 Task: Add Sprouts 85% Lean Ground Beef to the cart.
Action: Mouse moved to (16, 82)
Screenshot: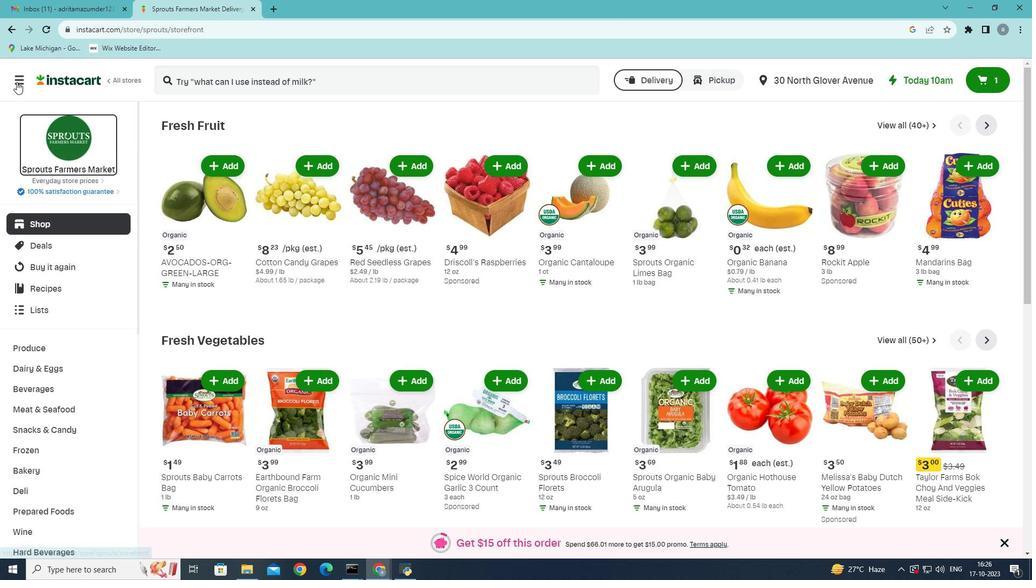 
Action: Mouse pressed left at (16, 82)
Screenshot: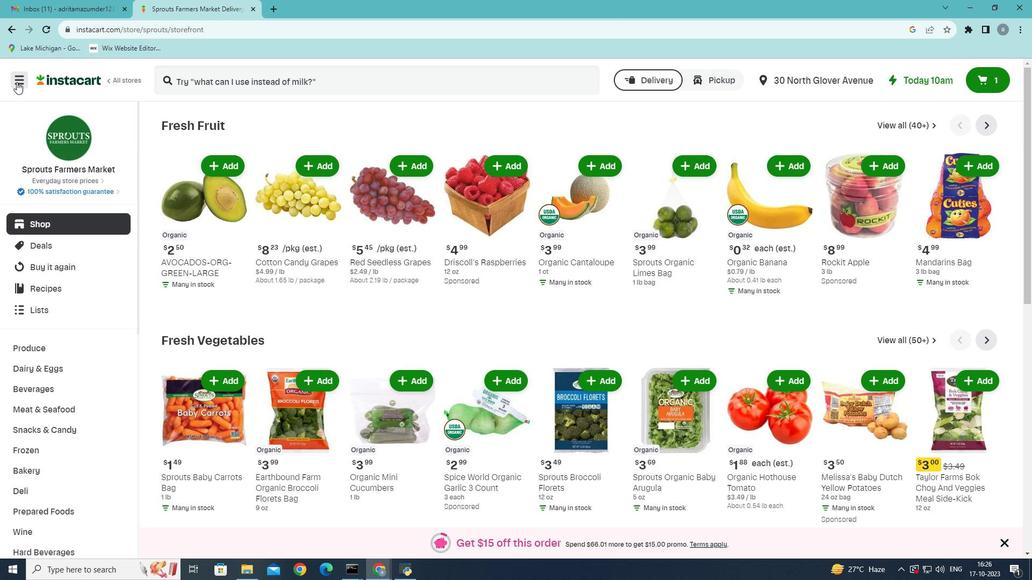 
Action: Mouse moved to (32, 309)
Screenshot: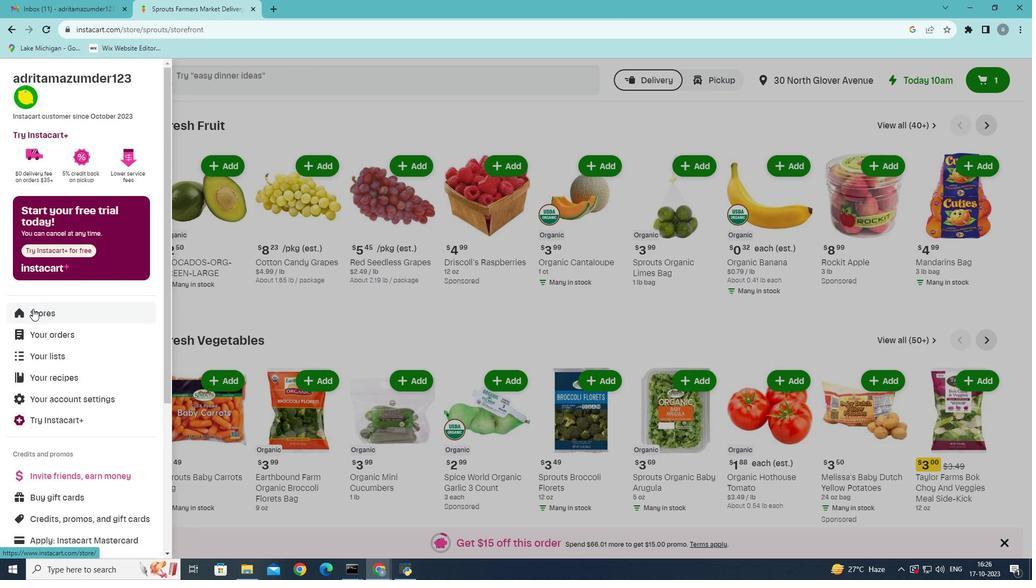 
Action: Mouse pressed left at (32, 309)
Screenshot: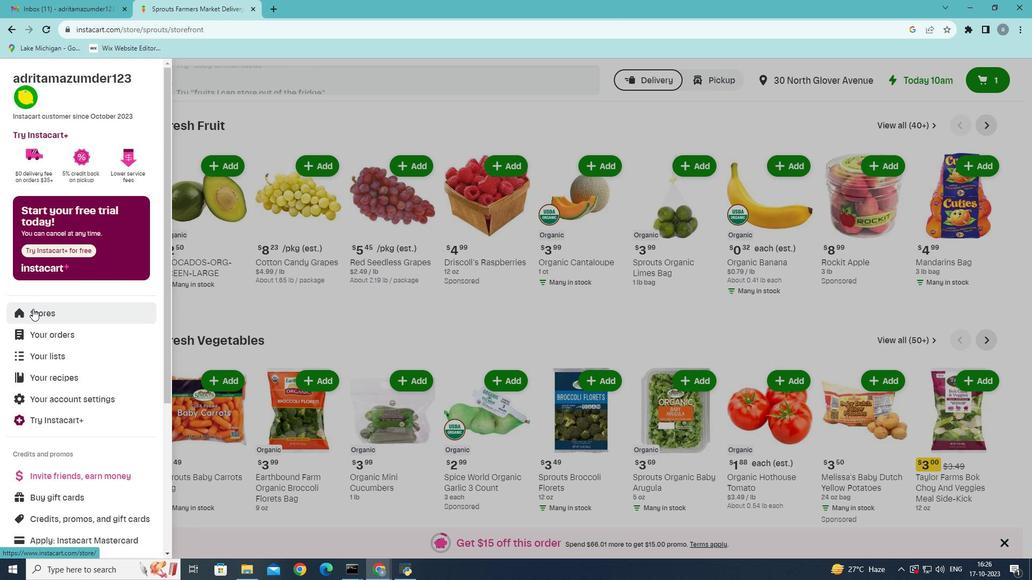 
Action: Mouse moved to (254, 117)
Screenshot: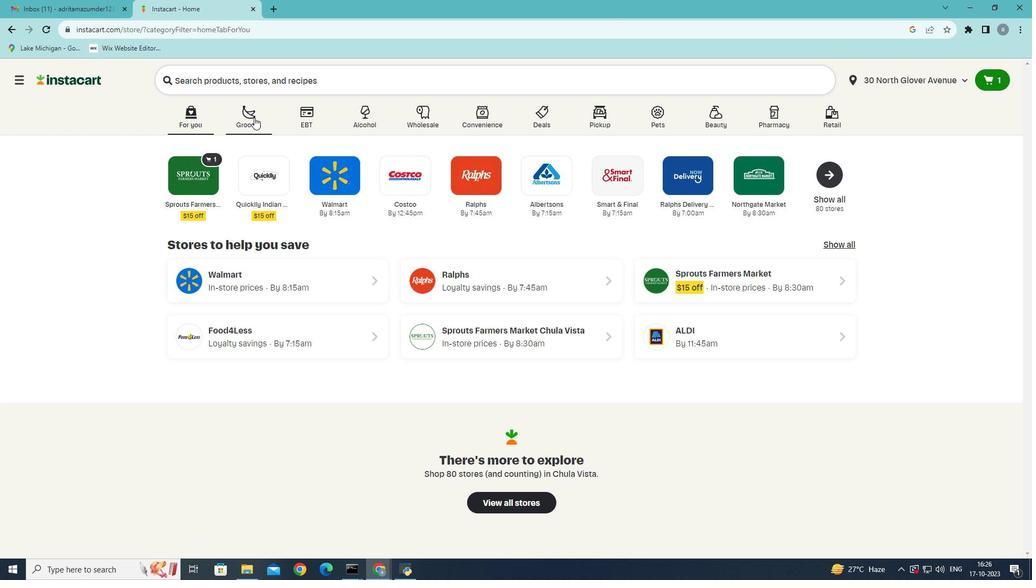 
Action: Mouse pressed left at (254, 117)
Screenshot: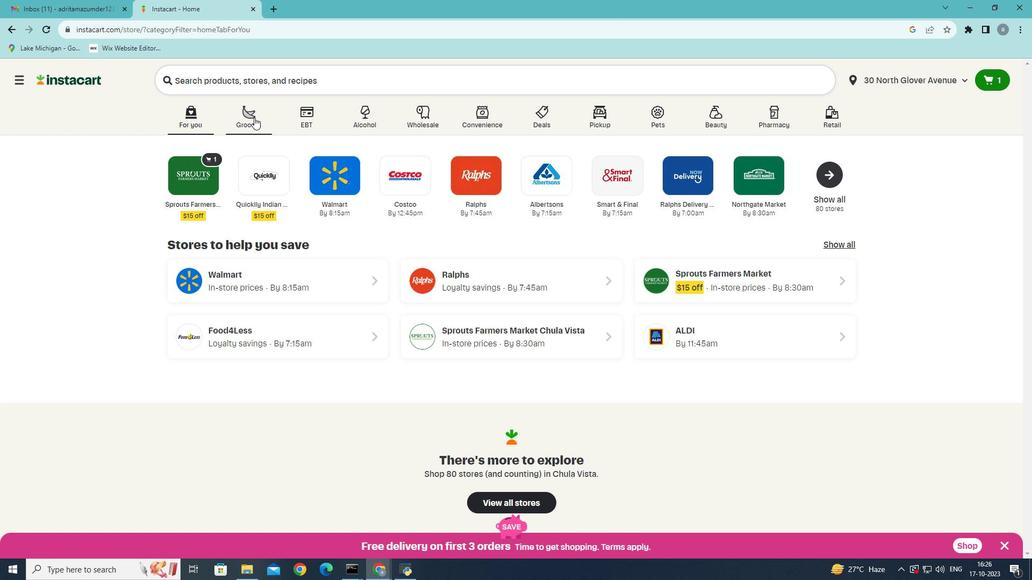
Action: Mouse moved to (320, 175)
Screenshot: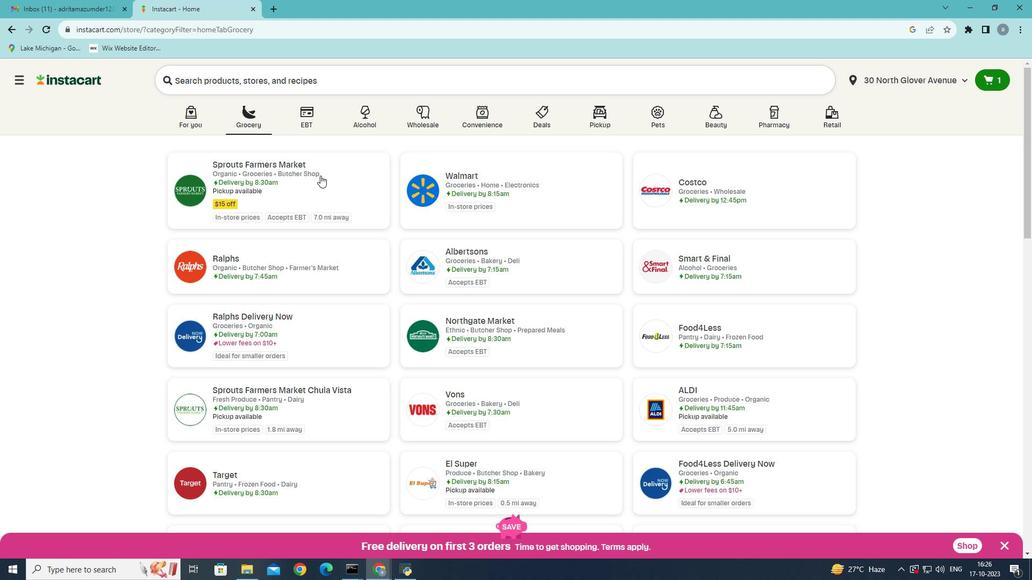 
Action: Mouse pressed left at (320, 175)
Screenshot: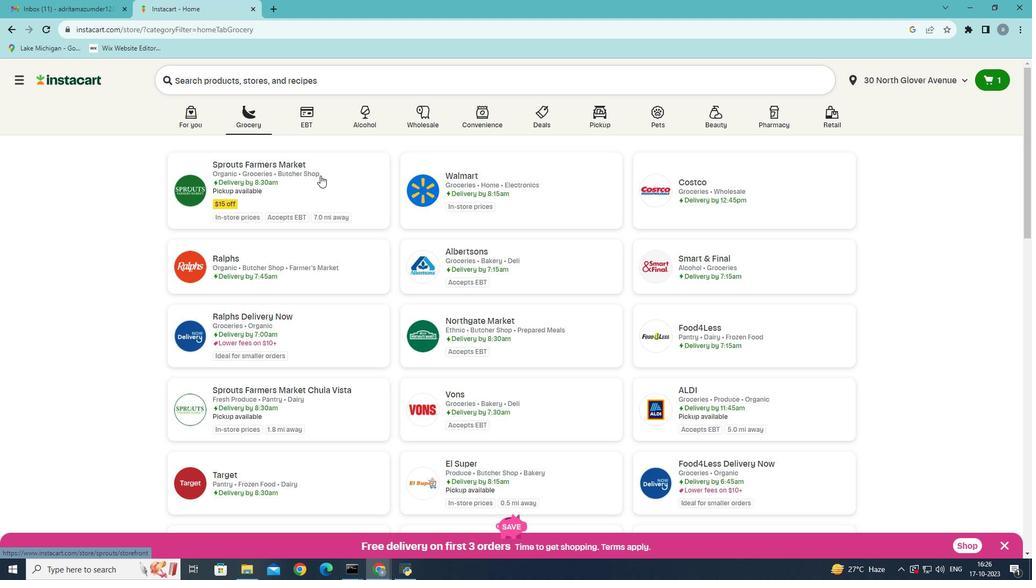 
Action: Mouse moved to (61, 407)
Screenshot: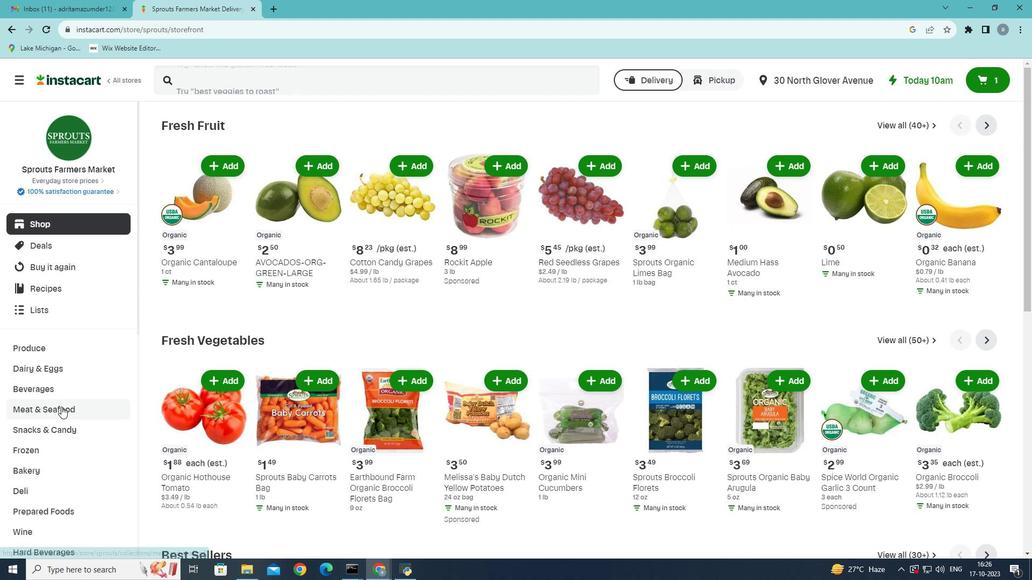 
Action: Mouse pressed left at (61, 407)
Screenshot: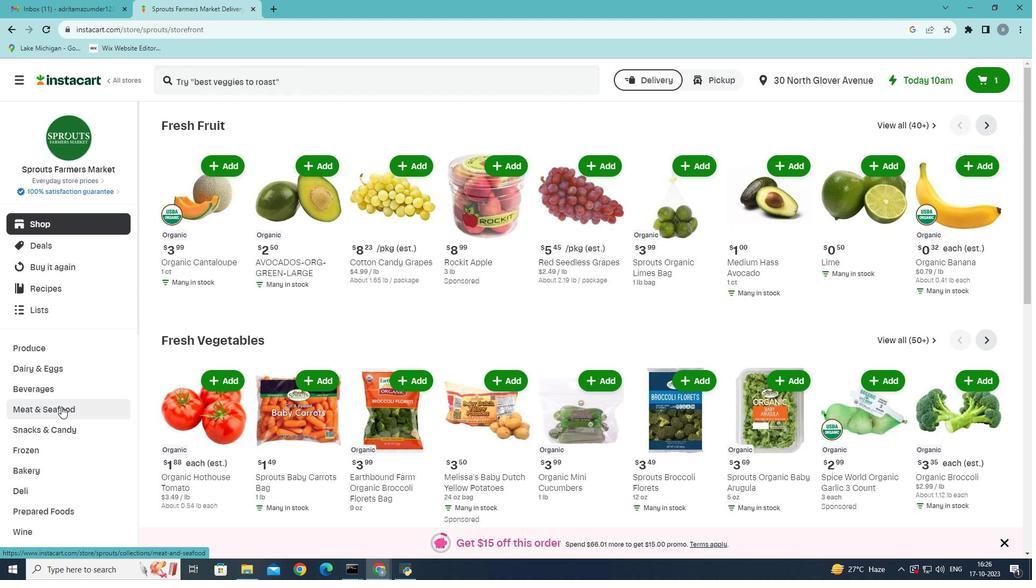 
Action: Mouse moved to (313, 155)
Screenshot: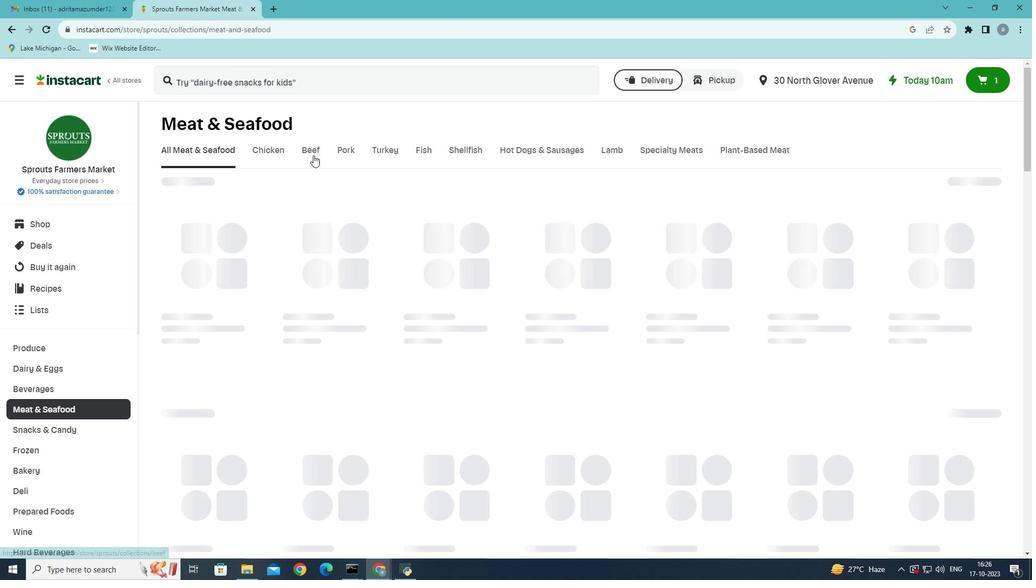 
Action: Mouse pressed left at (313, 155)
Screenshot: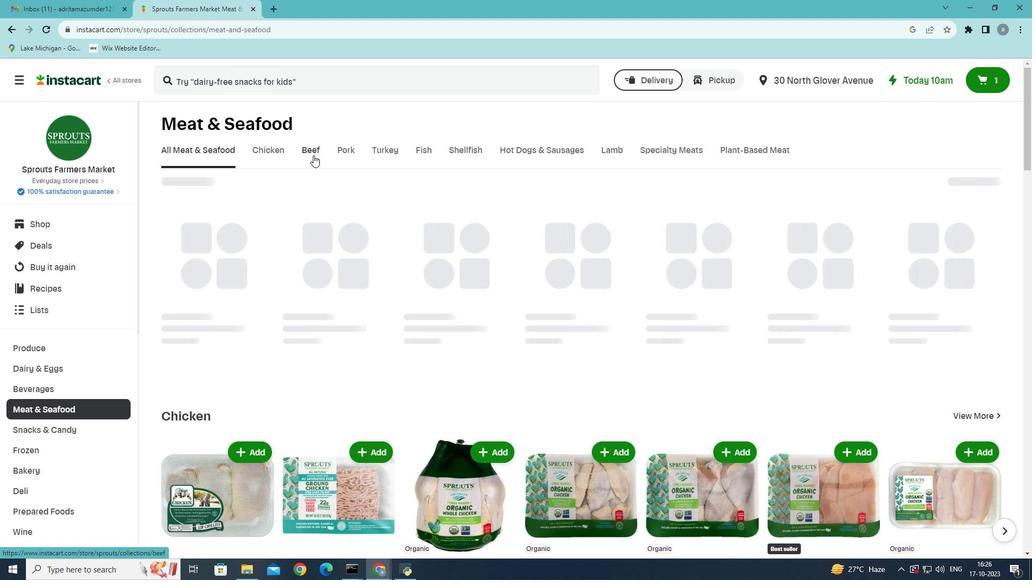 
Action: Mouse moved to (285, 199)
Screenshot: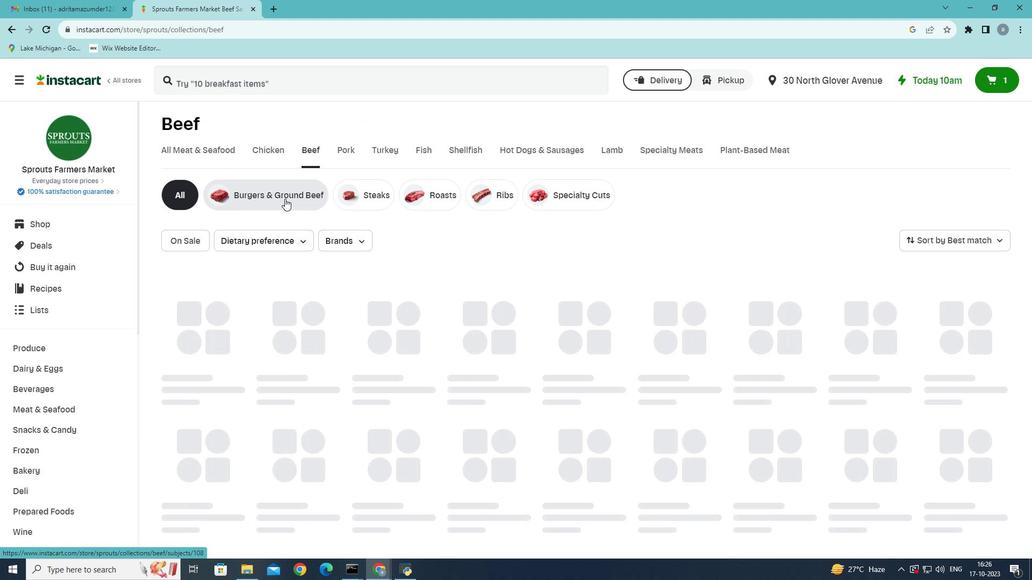 
Action: Mouse pressed left at (285, 199)
Screenshot: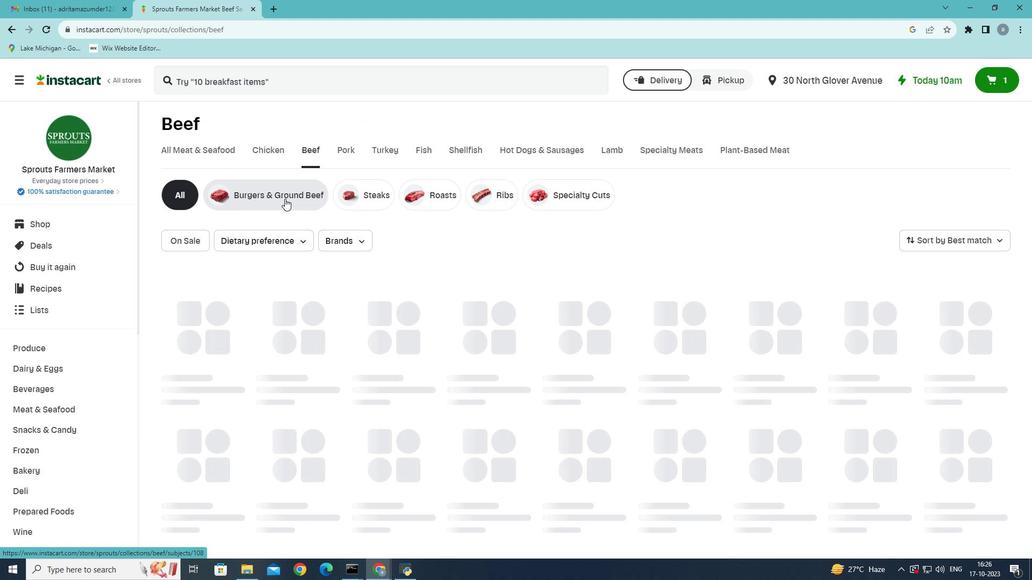 
Action: Mouse moved to (219, 299)
Screenshot: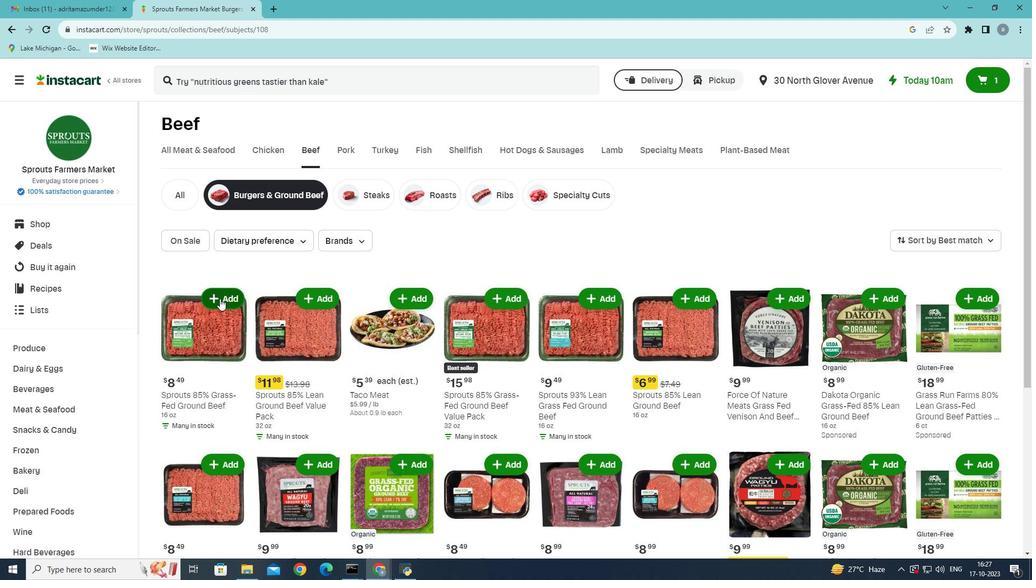 
Action: Mouse pressed left at (219, 299)
Screenshot: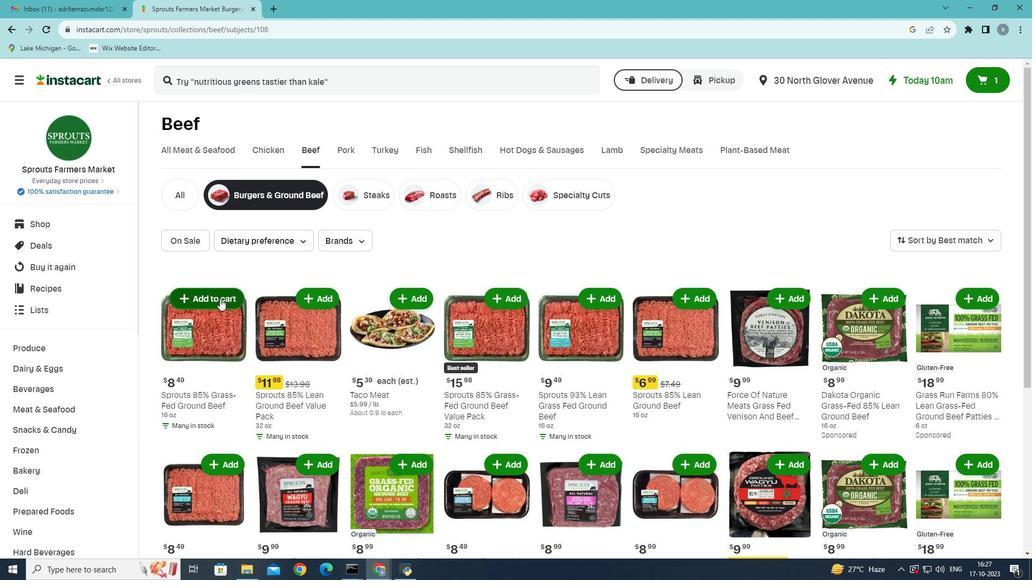 
Action: Mouse moved to (230, 292)
Screenshot: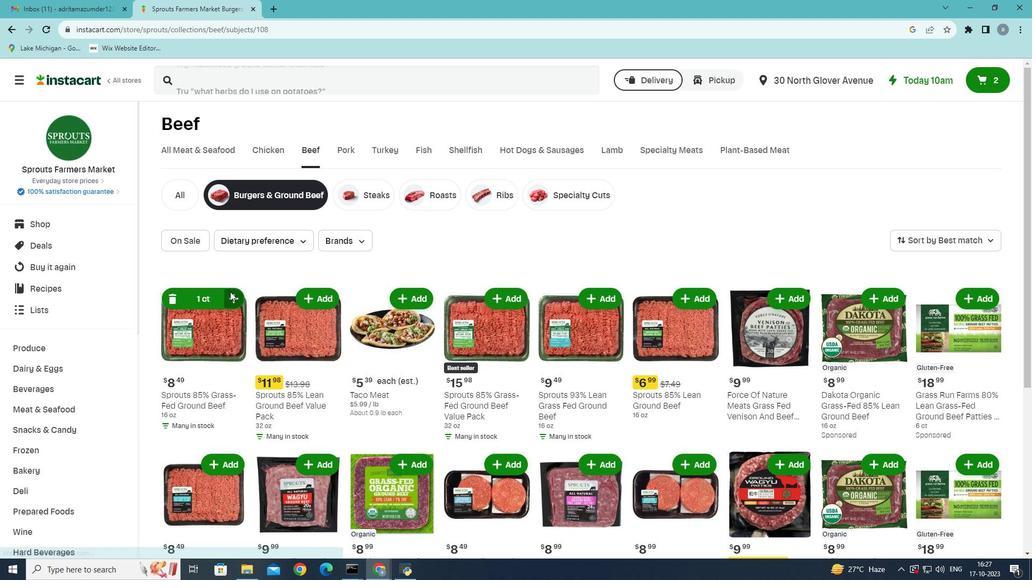 
